 Task: Look for products with Mango flavor.
Action: Mouse moved to (20, 58)
Screenshot: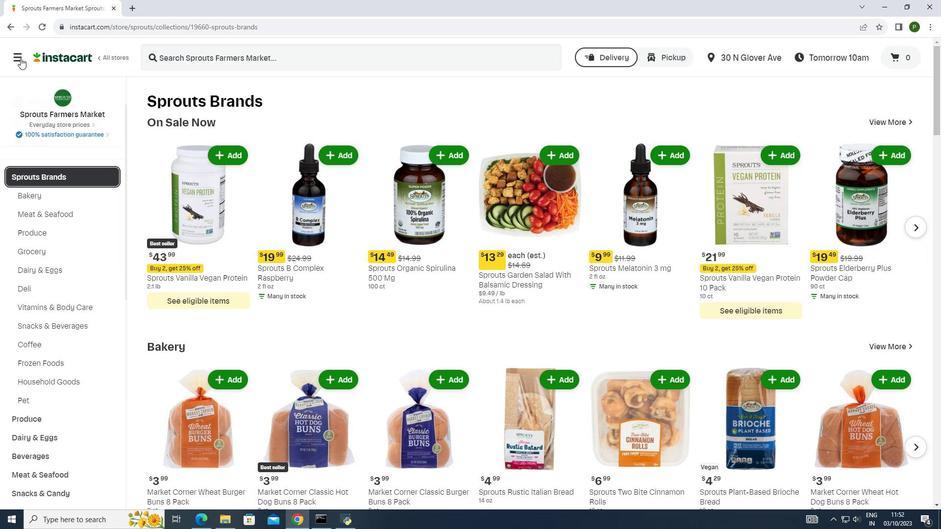 
Action: Mouse pressed left at (20, 58)
Screenshot: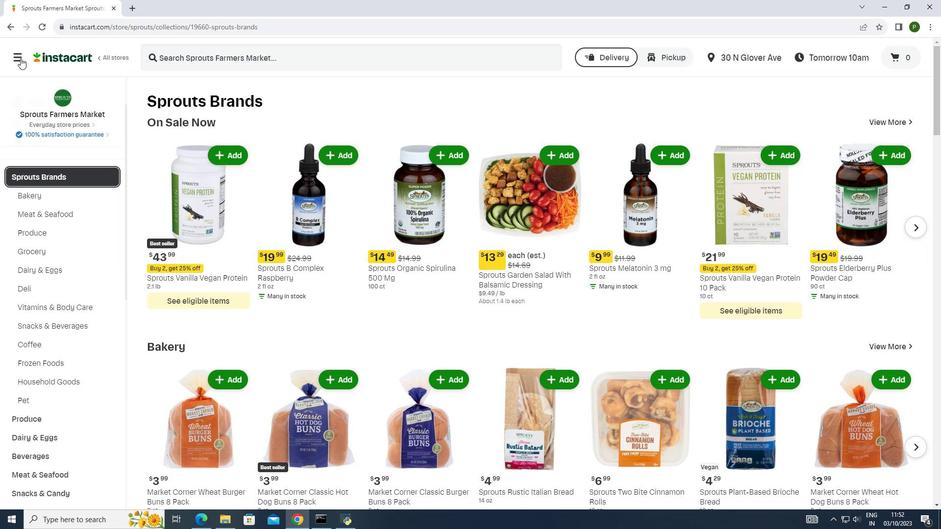 
Action: Mouse moved to (49, 252)
Screenshot: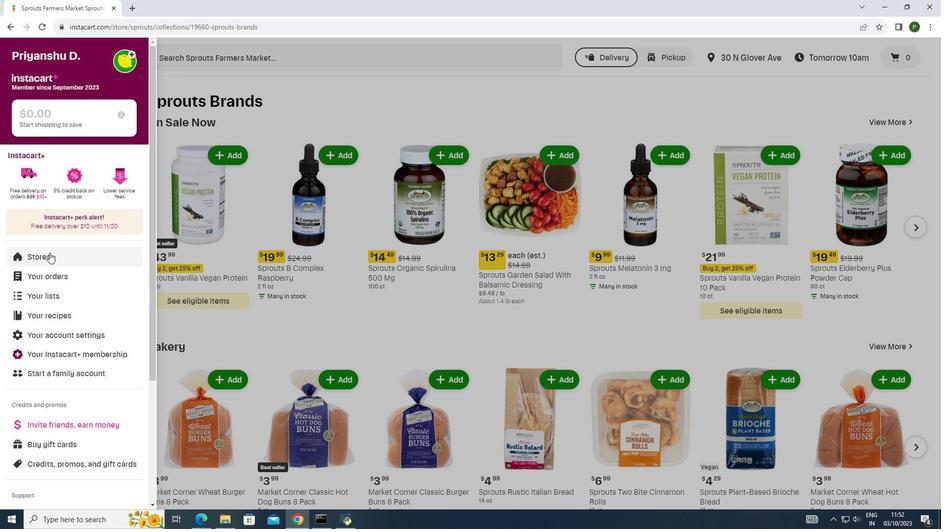 
Action: Mouse pressed left at (49, 252)
Screenshot: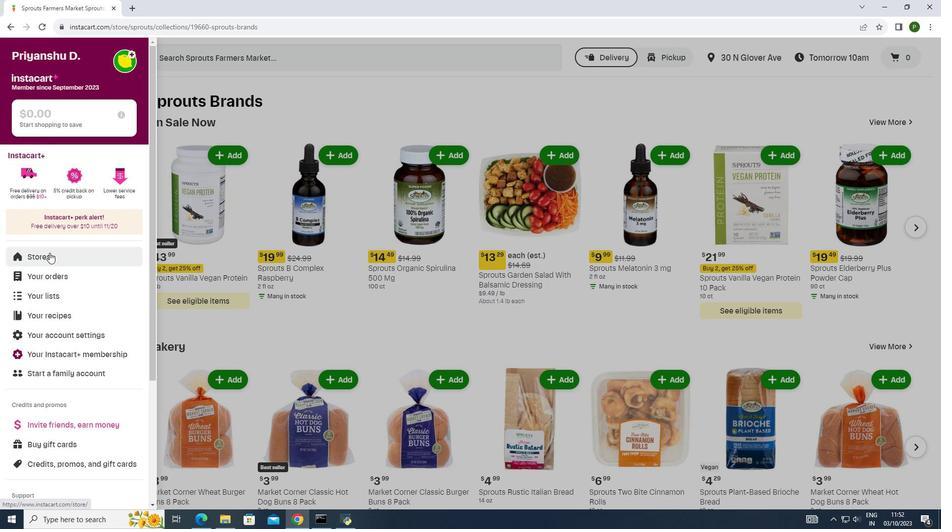 
Action: Mouse moved to (234, 104)
Screenshot: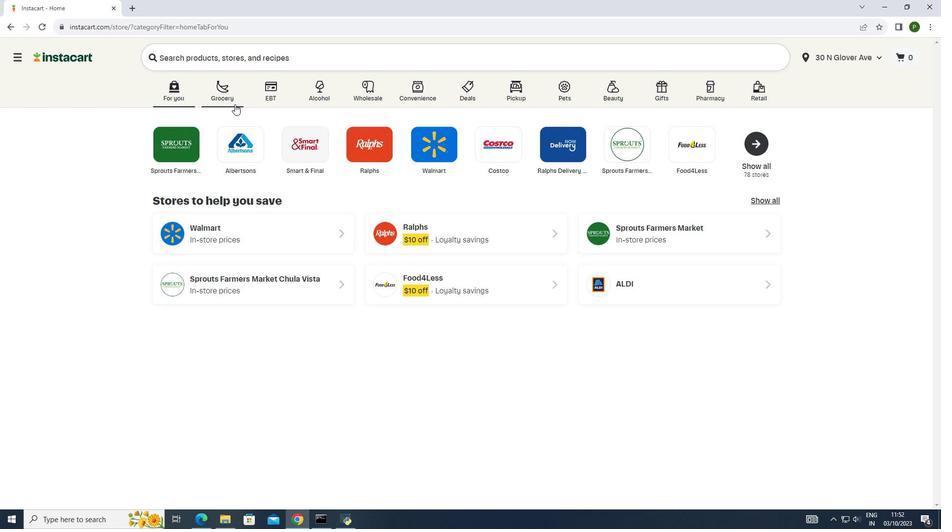 
Action: Mouse pressed left at (234, 104)
Screenshot: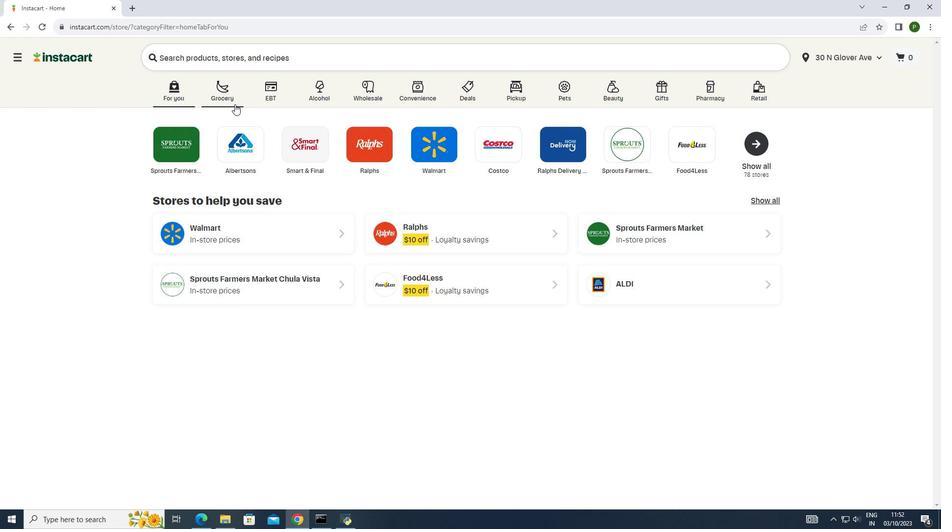 
Action: Mouse pressed left at (234, 104)
Screenshot: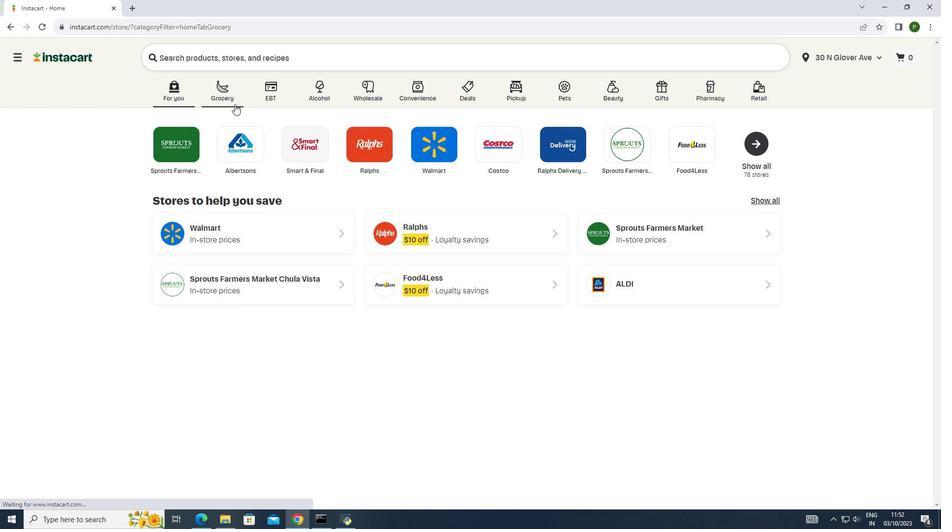 
Action: Mouse moved to (504, 152)
Screenshot: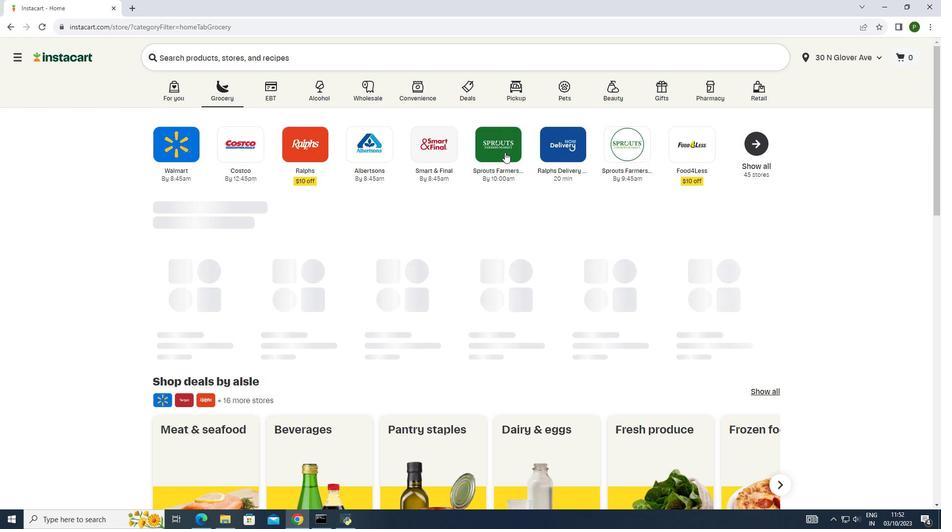 
Action: Mouse pressed left at (504, 152)
Screenshot: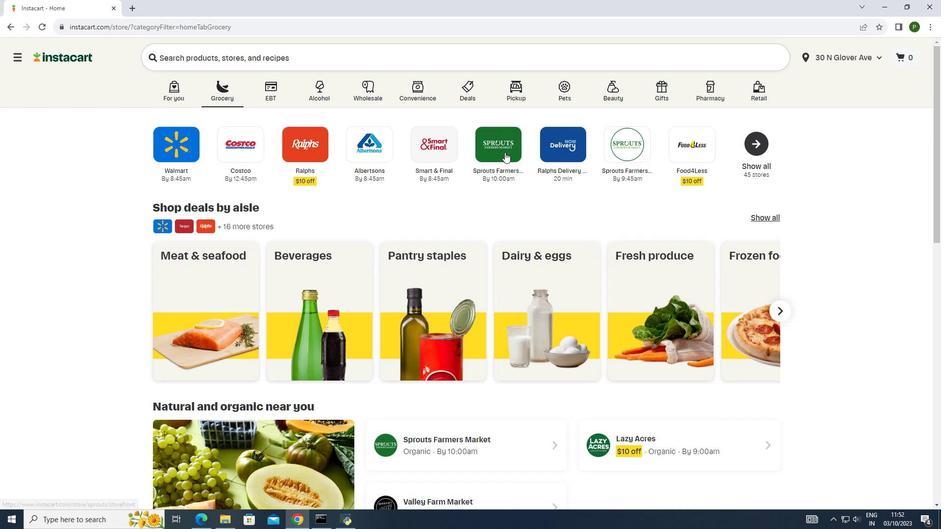 
Action: Mouse moved to (79, 259)
Screenshot: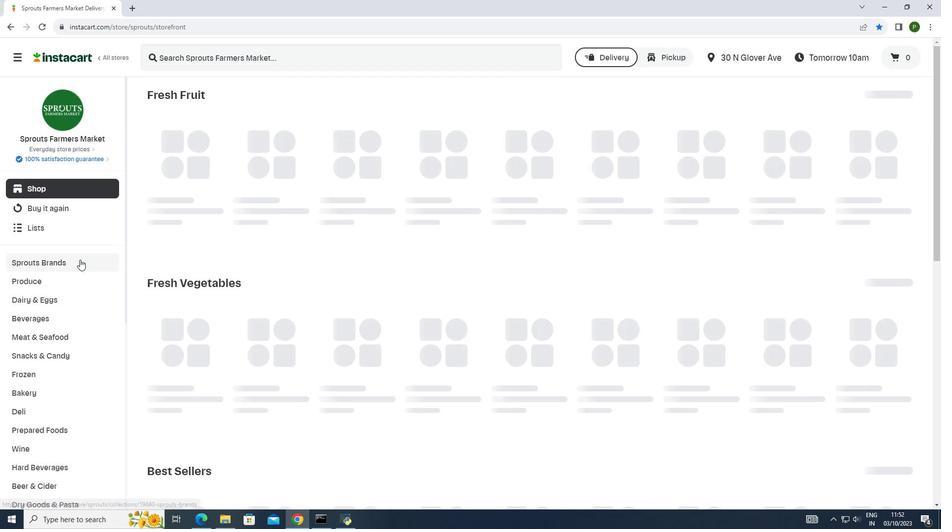 
Action: Mouse pressed left at (79, 259)
Screenshot: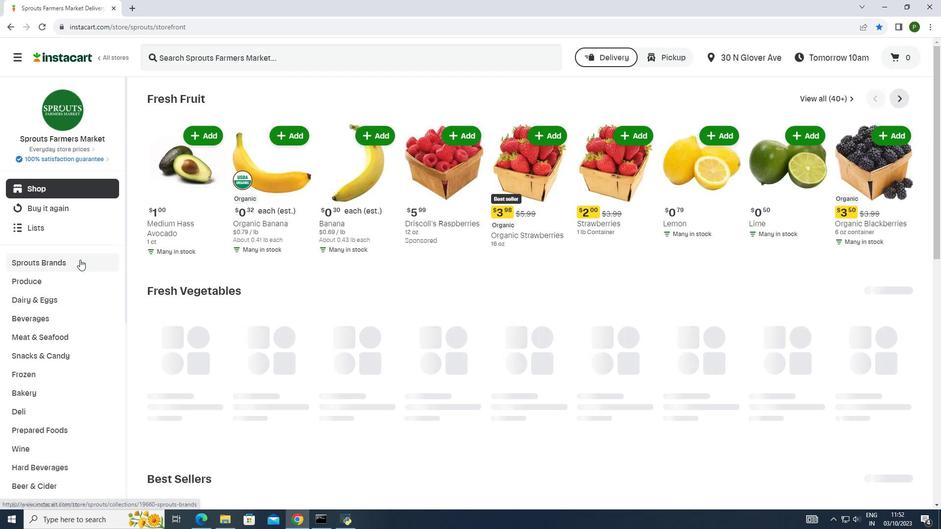 
Action: Mouse moved to (58, 338)
Screenshot: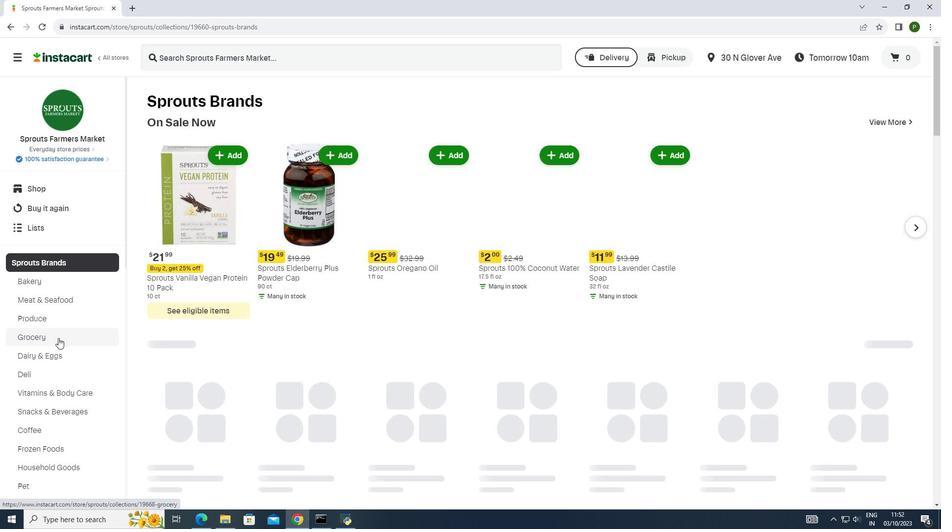 
Action: Mouse pressed left at (58, 338)
Screenshot: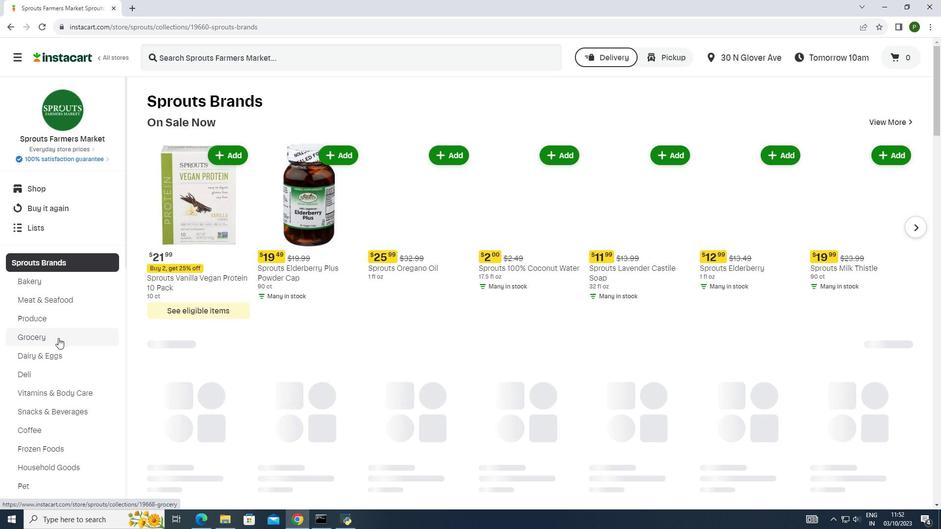 
Action: Mouse moved to (170, 132)
Screenshot: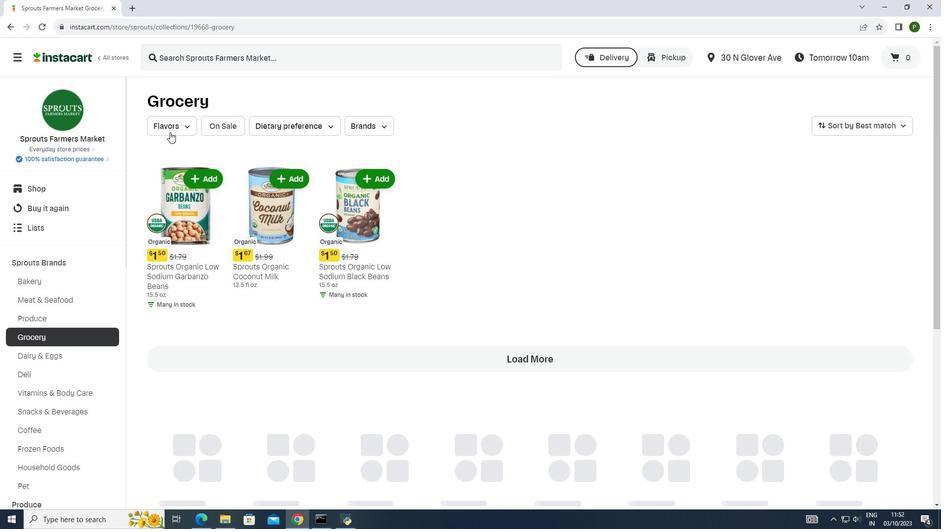 
Action: Mouse pressed left at (170, 132)
Screenshot: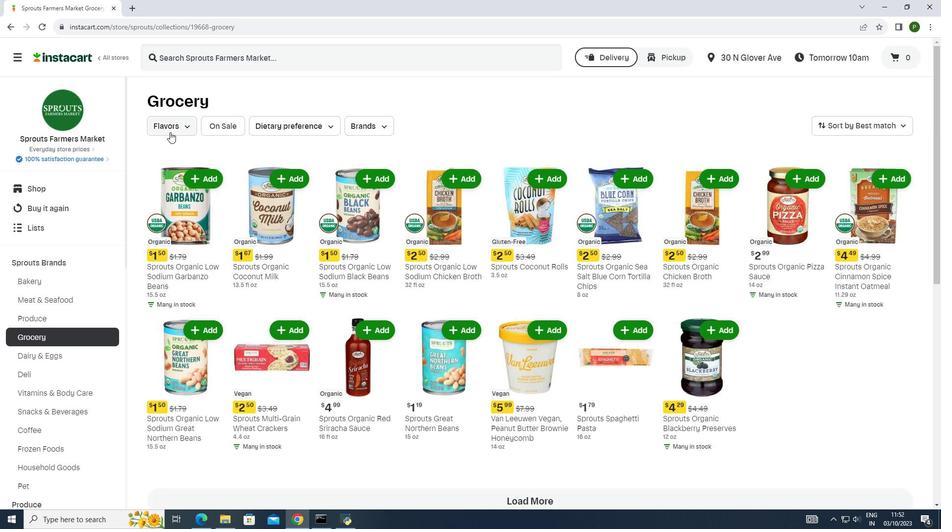 
Action: Mouse moved to (202, 182)
Screenshot: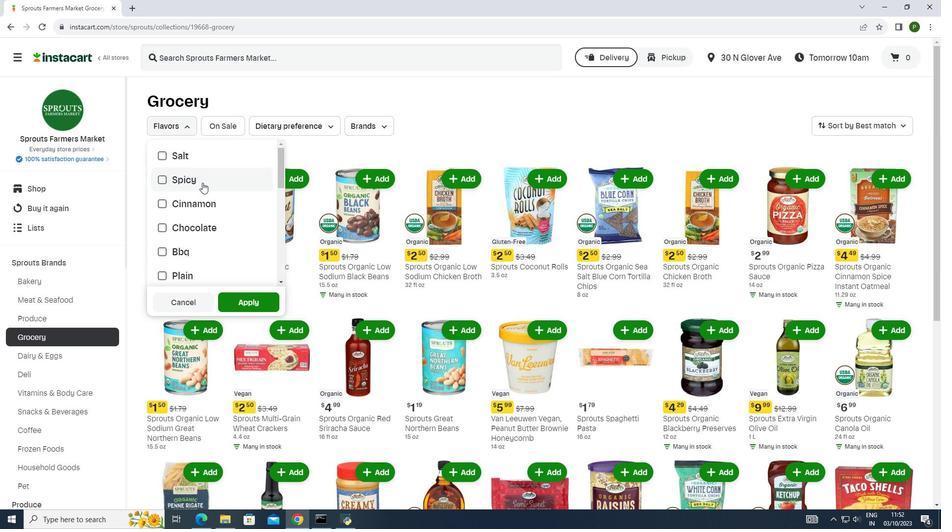 
Action: Mouse scrolled (202, 182) with delta (0, 0)
Screenshot: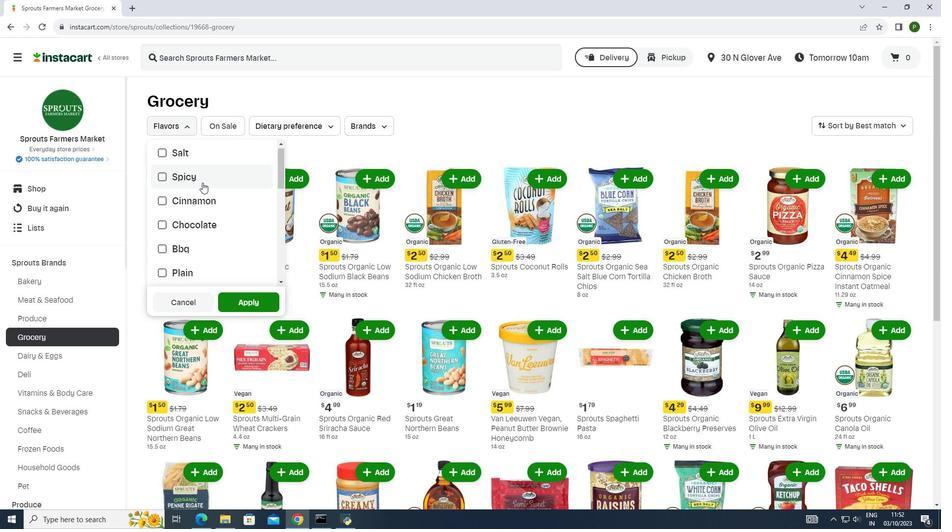 
Action: Mouse moved to (202, 202)
Screenshot: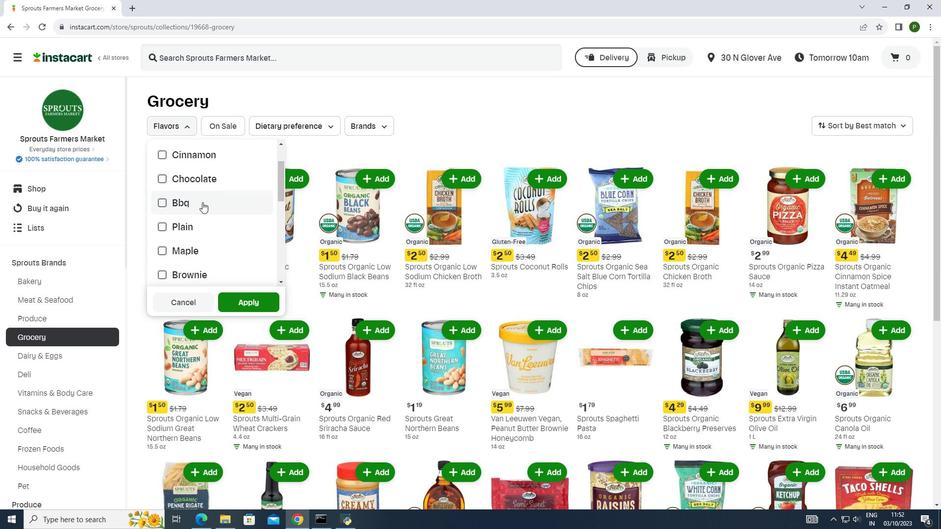 
Action: Mouse scrolled (202, 201) with delta (0, 0)
Screenshot: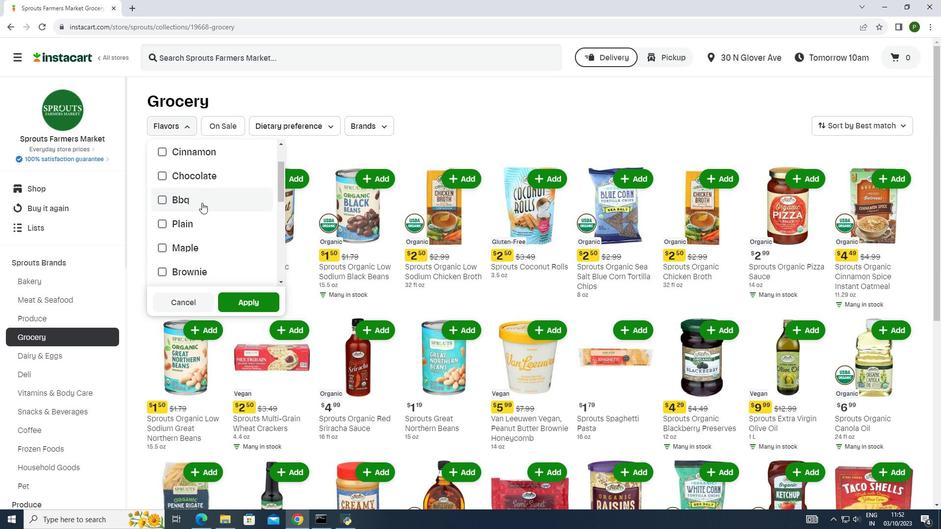 
Action: Mouse moved to (202, 210)
Screenshot: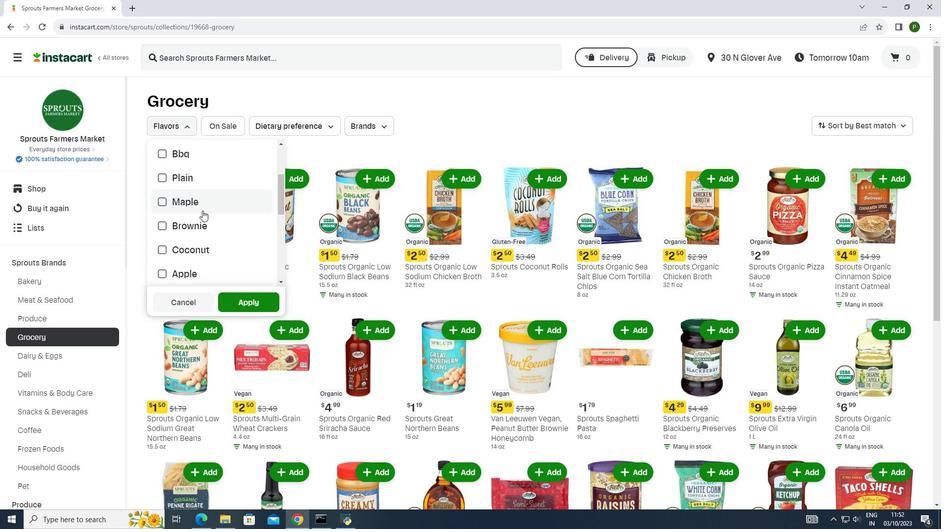 
Action: Mouse scrolled (202, 210) with delta (0, 0)
Screenshot: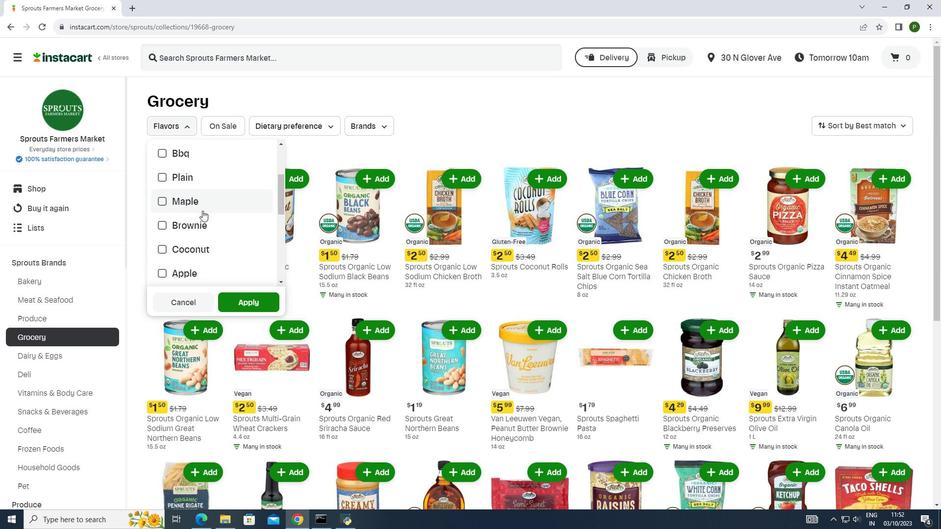 
Action: Mouse moved to (202, 211)
Screenshot: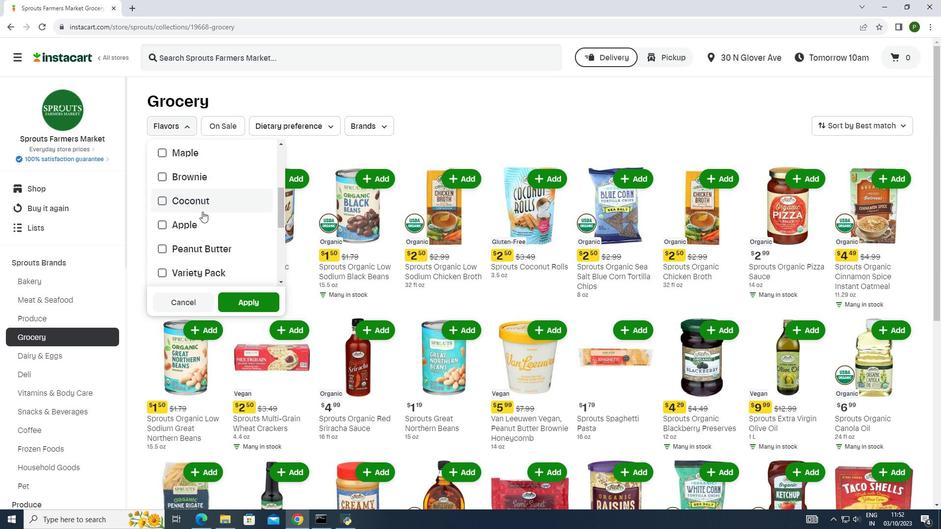 
Action: Mouse scrolled (202, 211) with delta (0, 0)
Screenshot: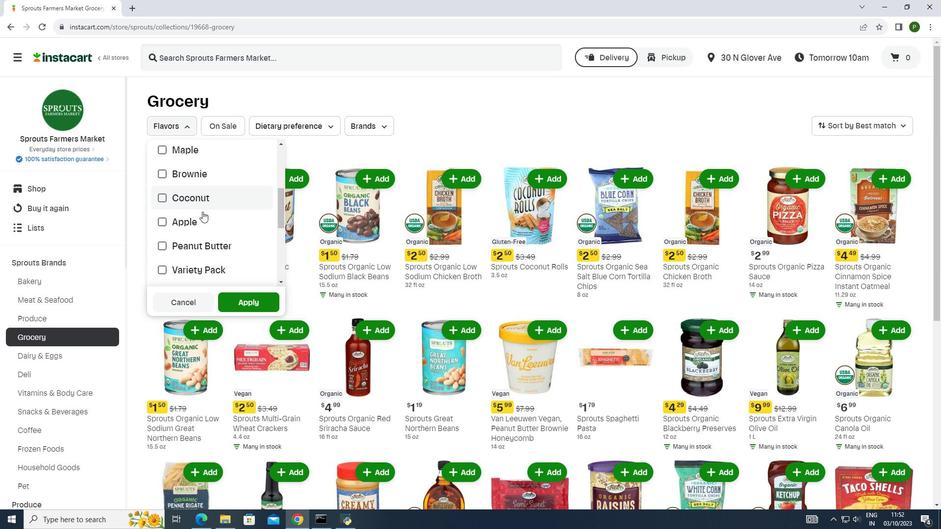 
Action: Mouse scrolled (202, 211) with delta (0, 0)
Screenshot: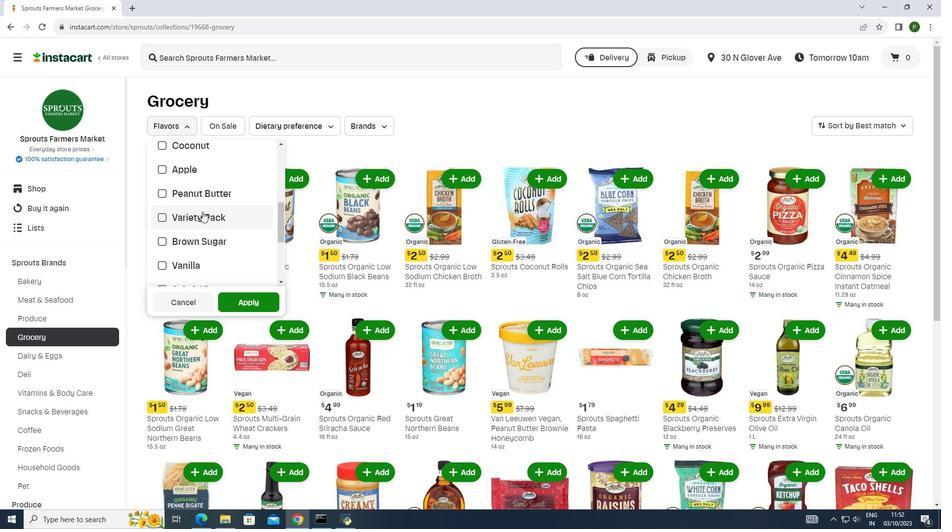 
Action: Mouse moved to (202, 214)
Screenshot: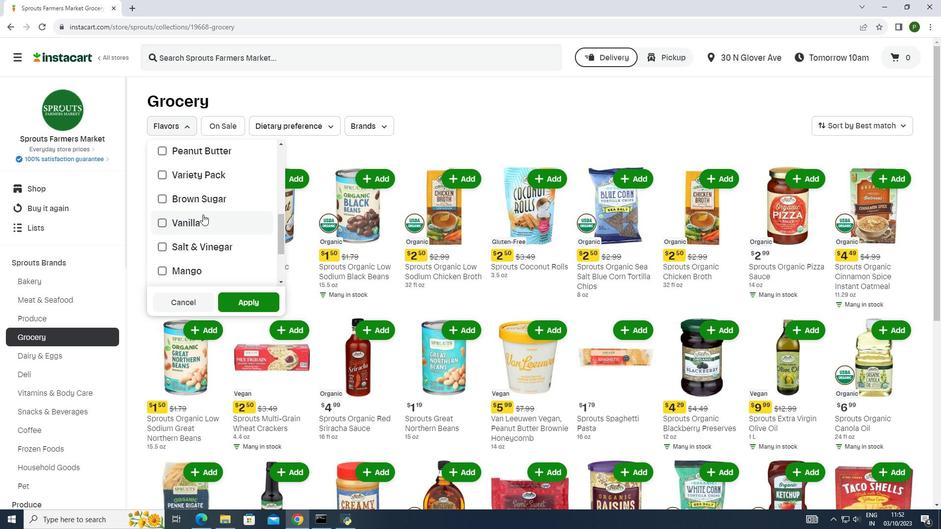 
Action: Mouse scrolled (202, 214) with delta (0, 0)
Screenshot: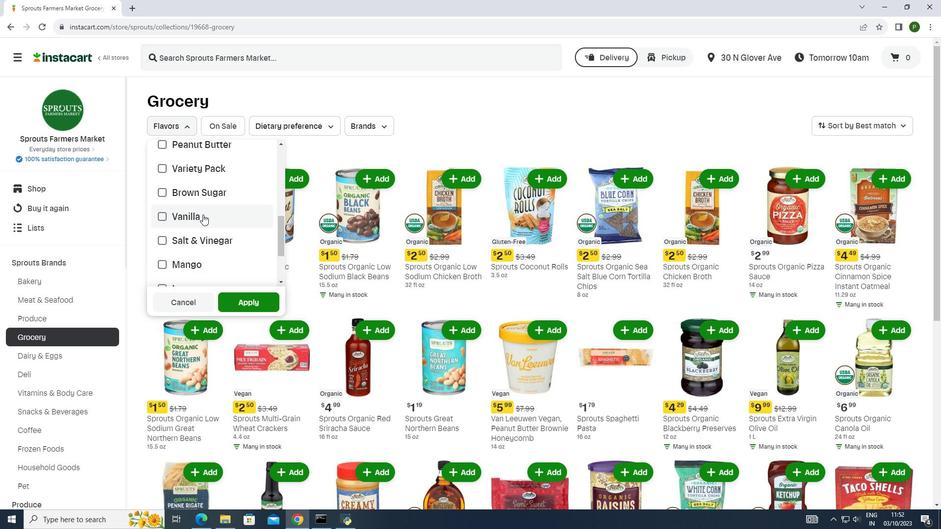 
Action: Mouse moved to (196, 225)
Screenshot: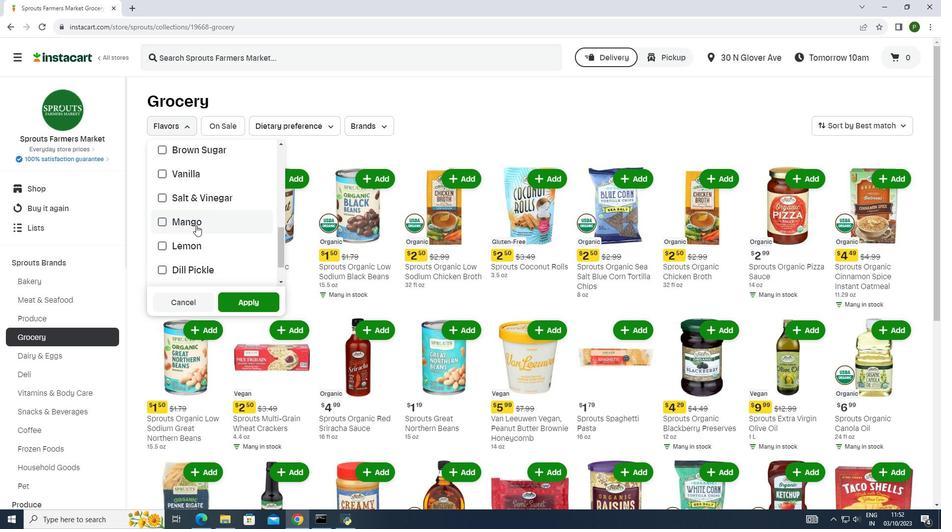 
Action: Mouse pressed left at (196, 225)
Screenshot: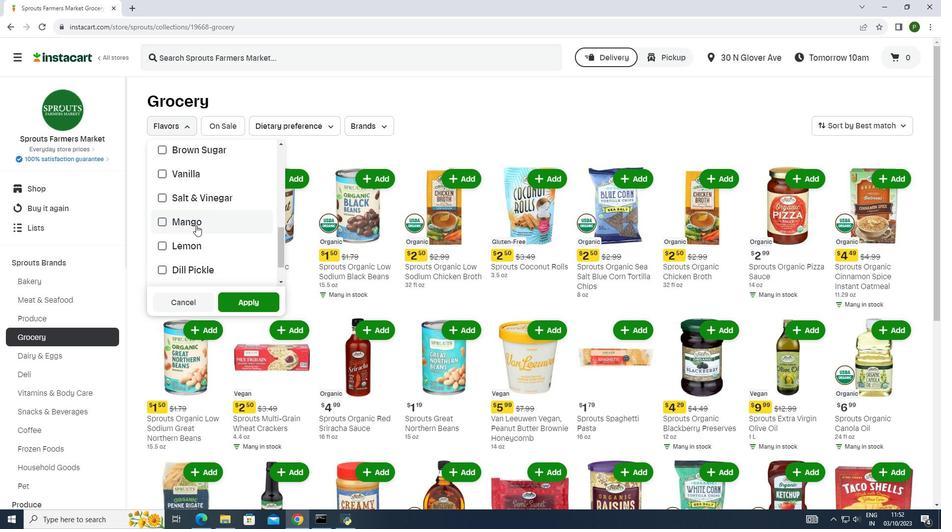 
Action: Mouse moved to (242, 296)
Screenshot: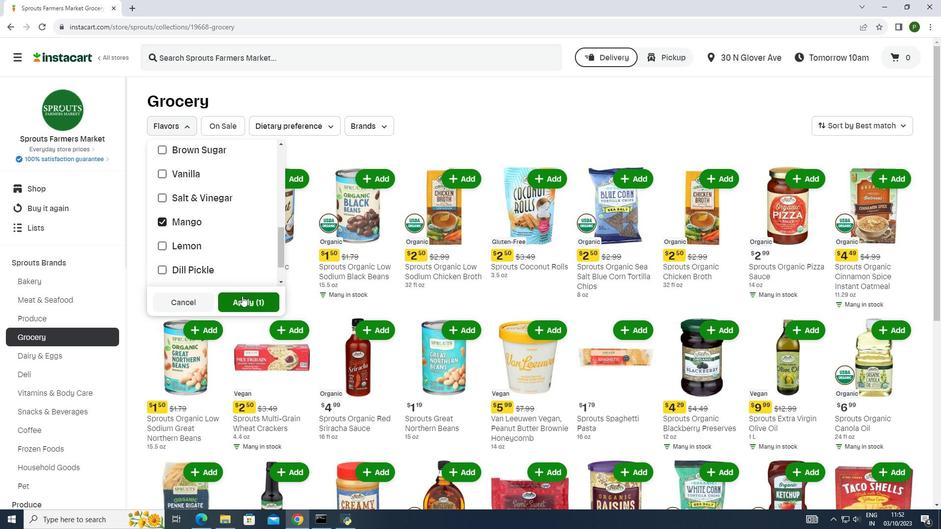 
Action: Mouse pressed left at (242, 296)
Screenshot: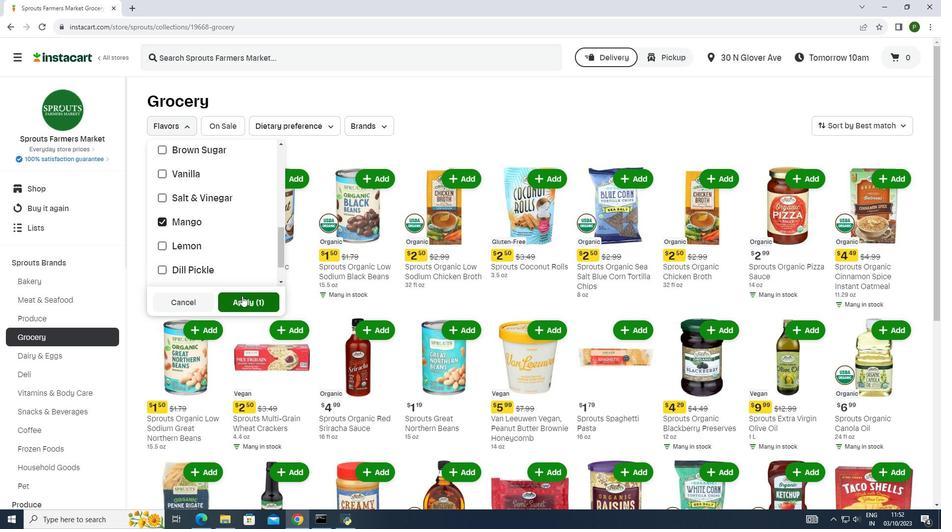 
Action: Mouse moved to (242, 296)
Screenshot: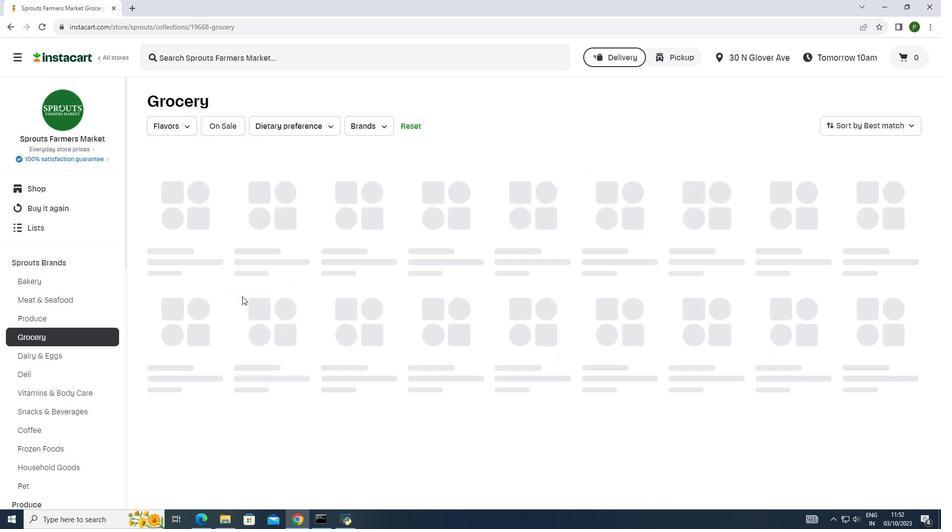 
